 Task: Share your contacts folder with SlashHudson@yahoo.co.in.
Action: Mouse moved to (15, 84)
Screenshot: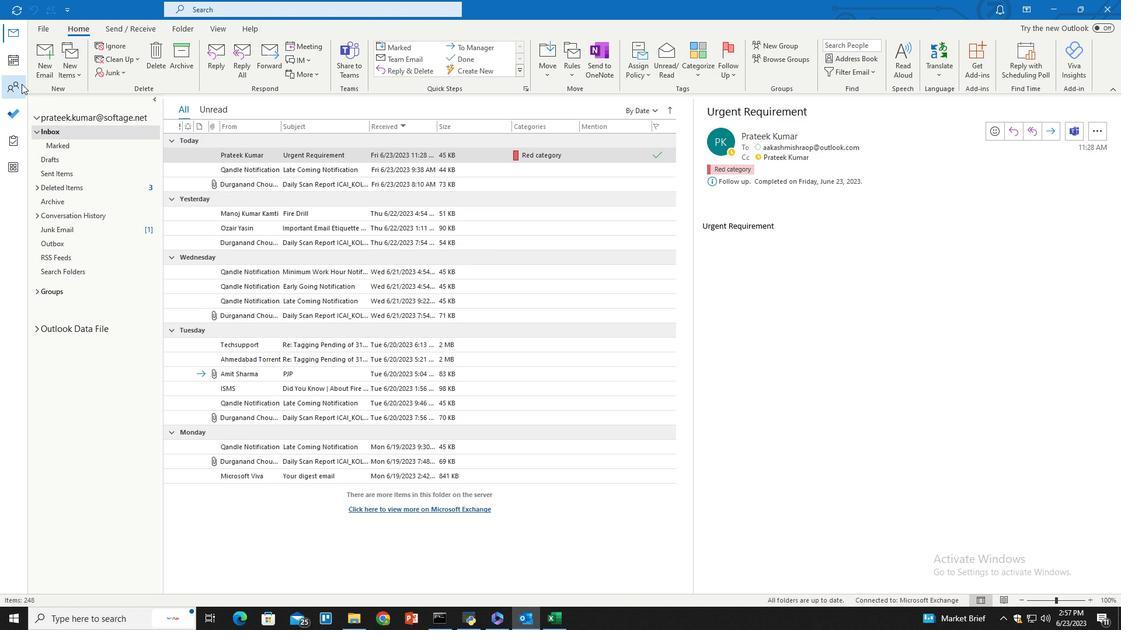 
Action: Mouse pressed left at (15, 84)
Screenshot: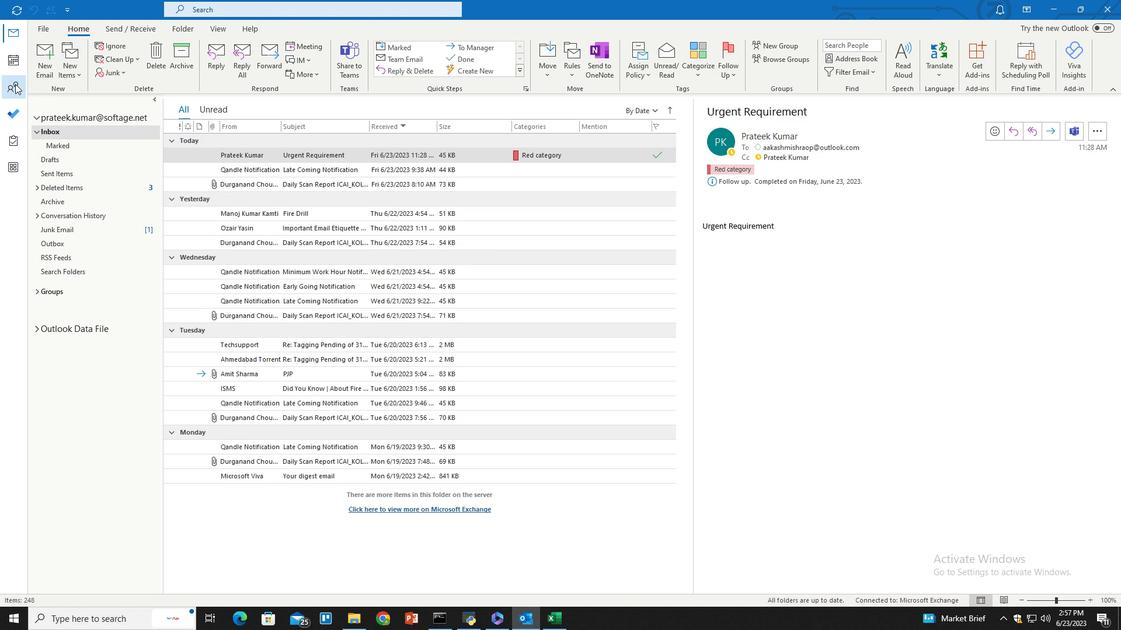 
Action: Mouse moved to (244, 230)
Screenshot: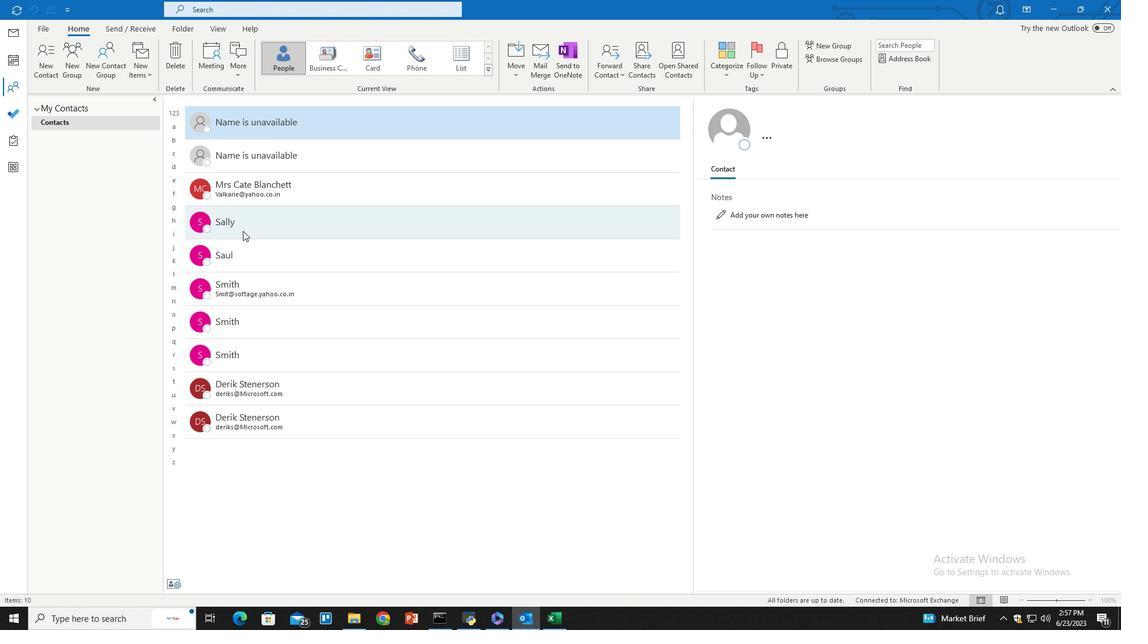 
Action: Mouse pressed left at (244, 230)
Screenshot: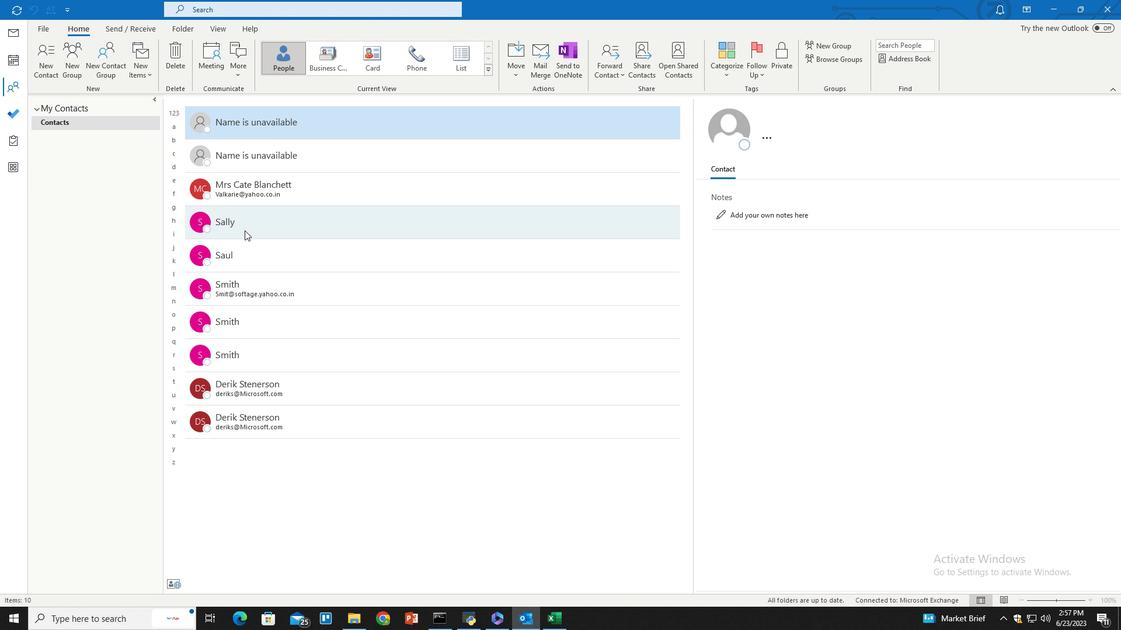 
Action: Mouse moved to (638, 67)
Screenshot: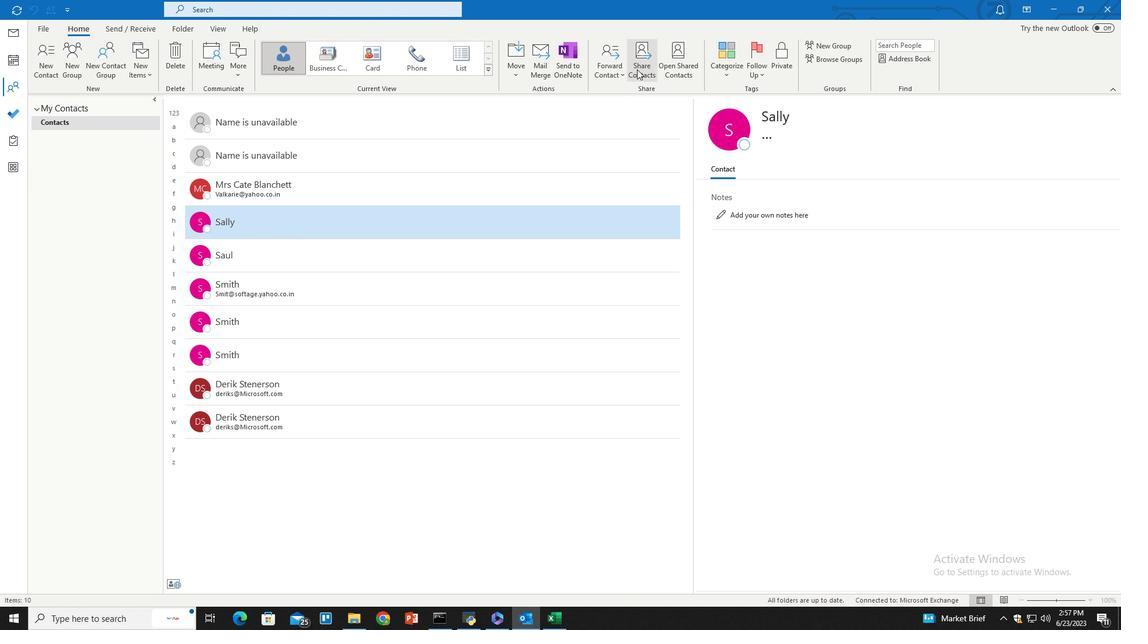 
Action: Mouse pressed left at (638, 67)
Screenshot: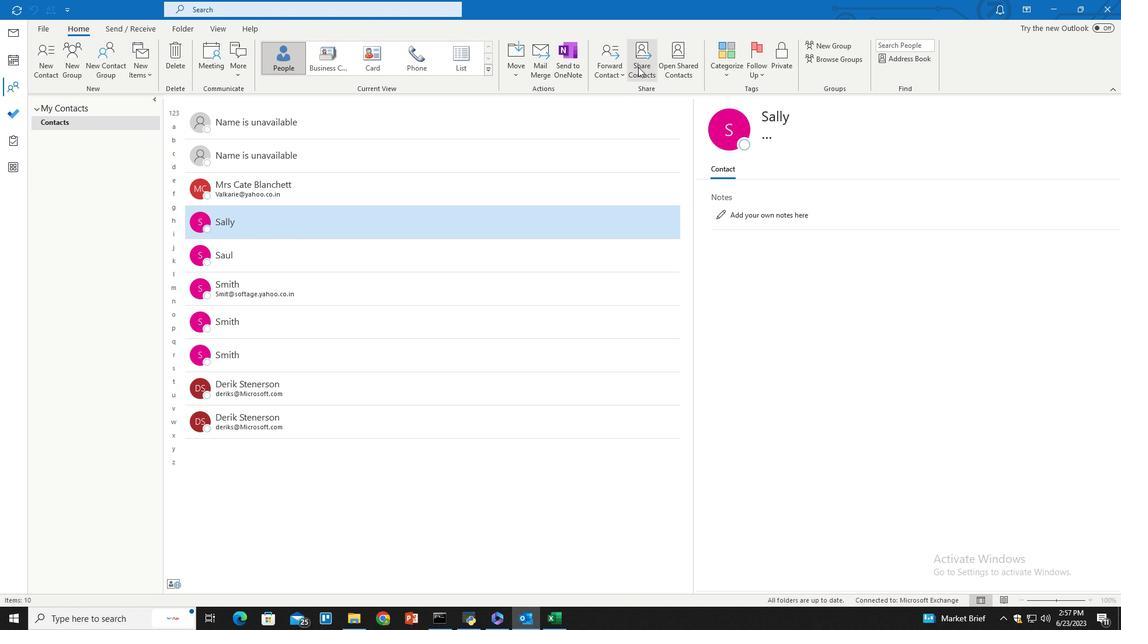 
Action: Mouse moved to (191, 185)
Screenshot: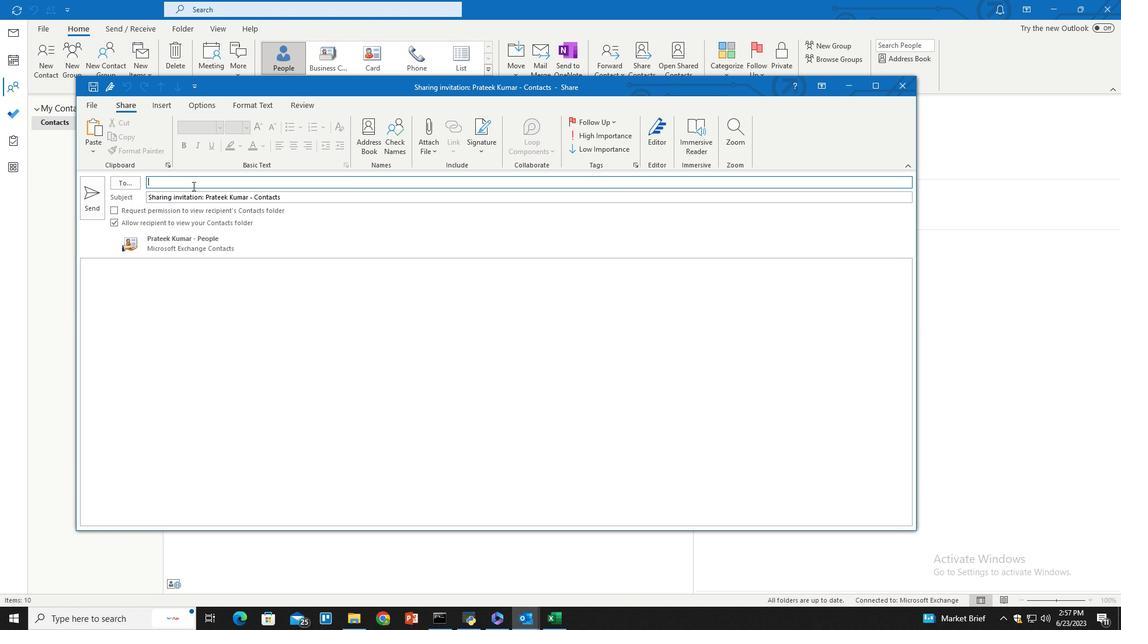 
Action: Key pressed <Key.shift><Key.shift>Slash<Key.shift>Hudson<Key.shift>@yahoo.co.in<Key.enter>
Screenshot: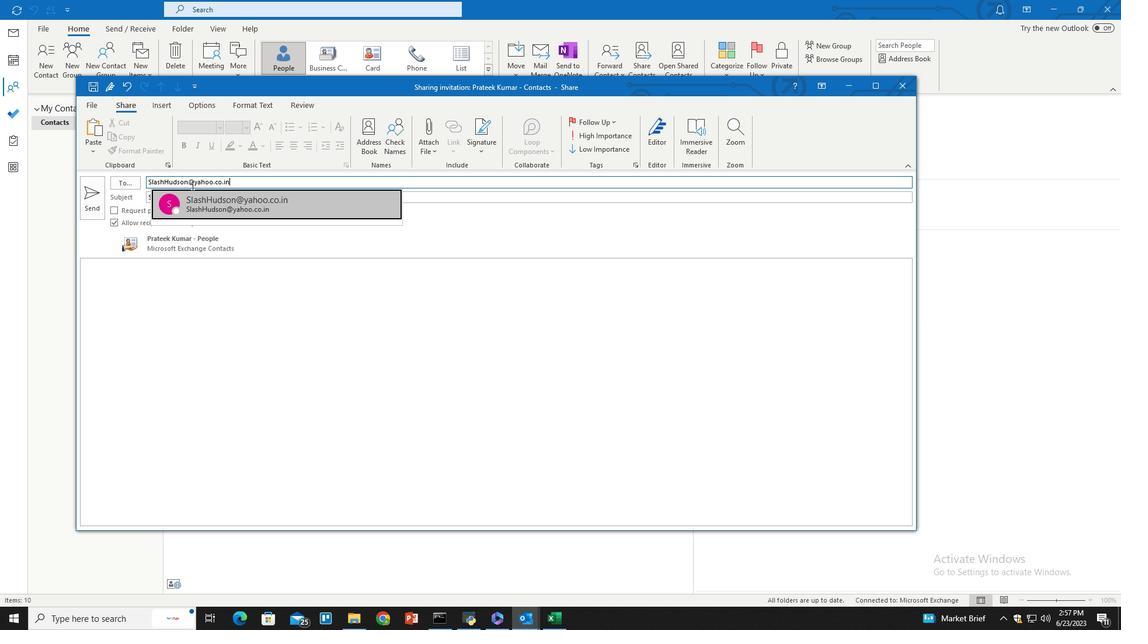 
Action: Mouse moved to (188, 284)
Screenshot: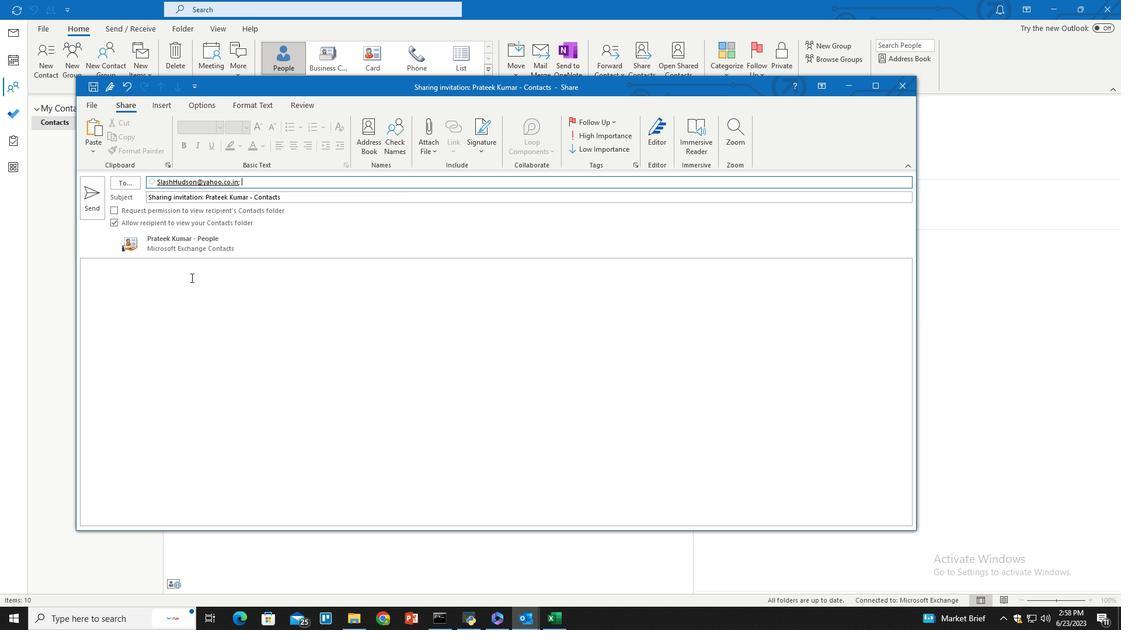 
Action: Mouse pressed left at (188, 284)
Screenshot: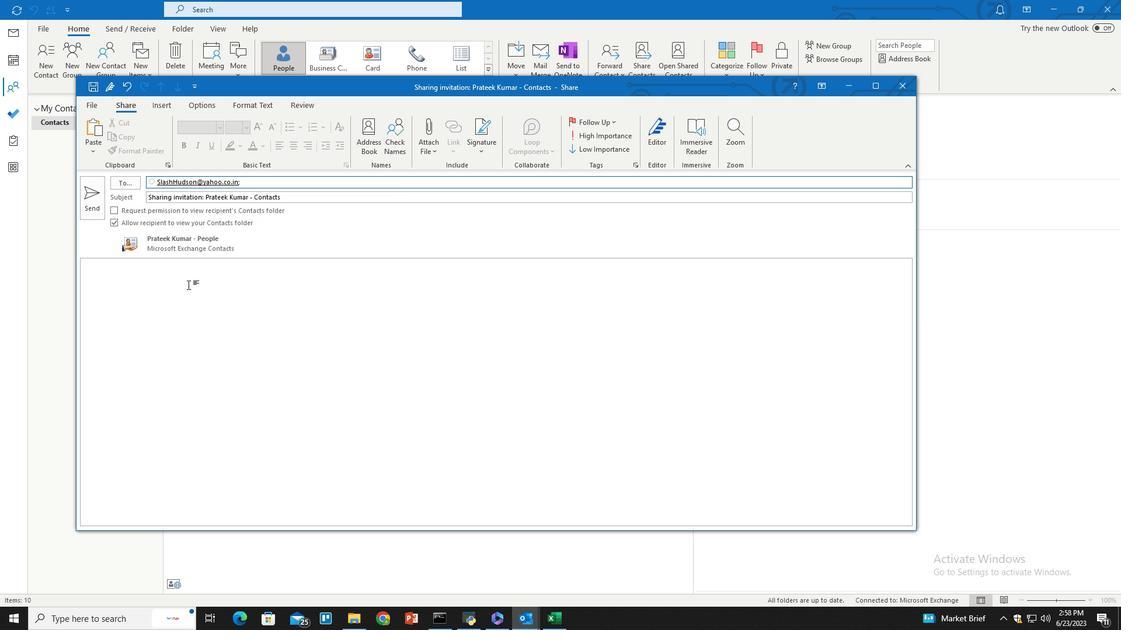 
Action: Key pressed welcome
Screenshot: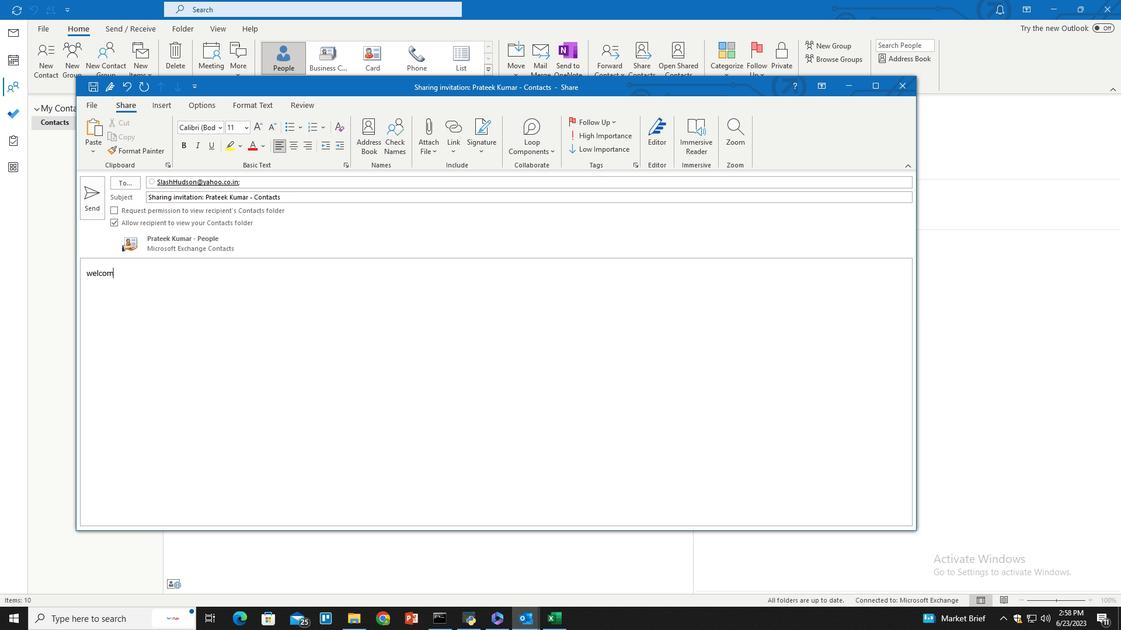 
Action: Mouse moved to (269, 285)
Screenshot: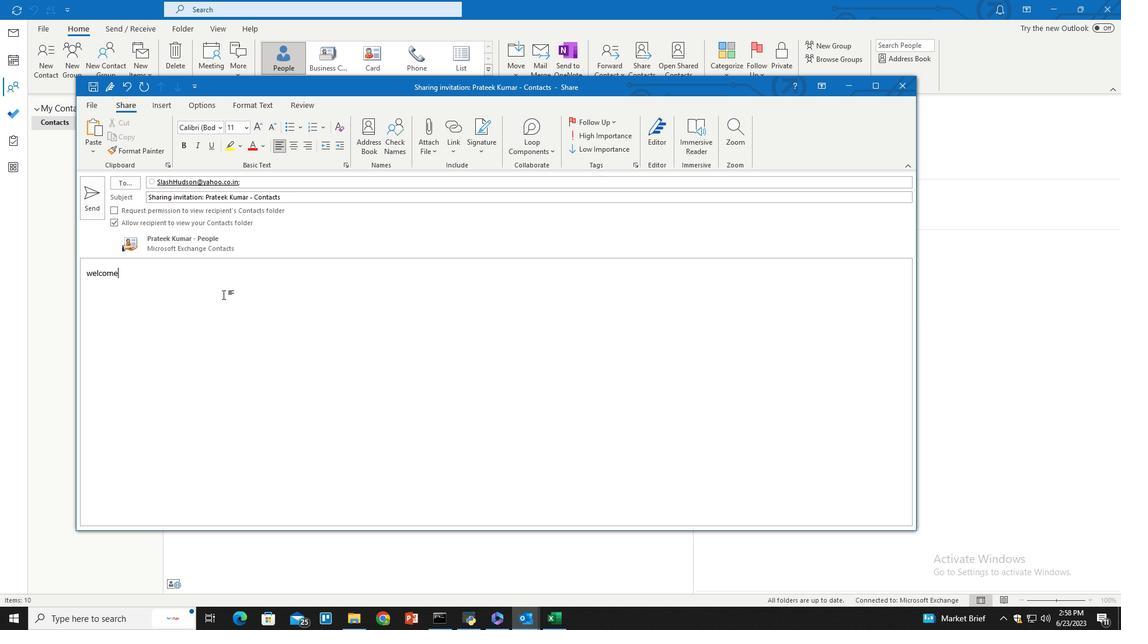 
Action: Mouse pressed left at (269, 285)
Screenshot: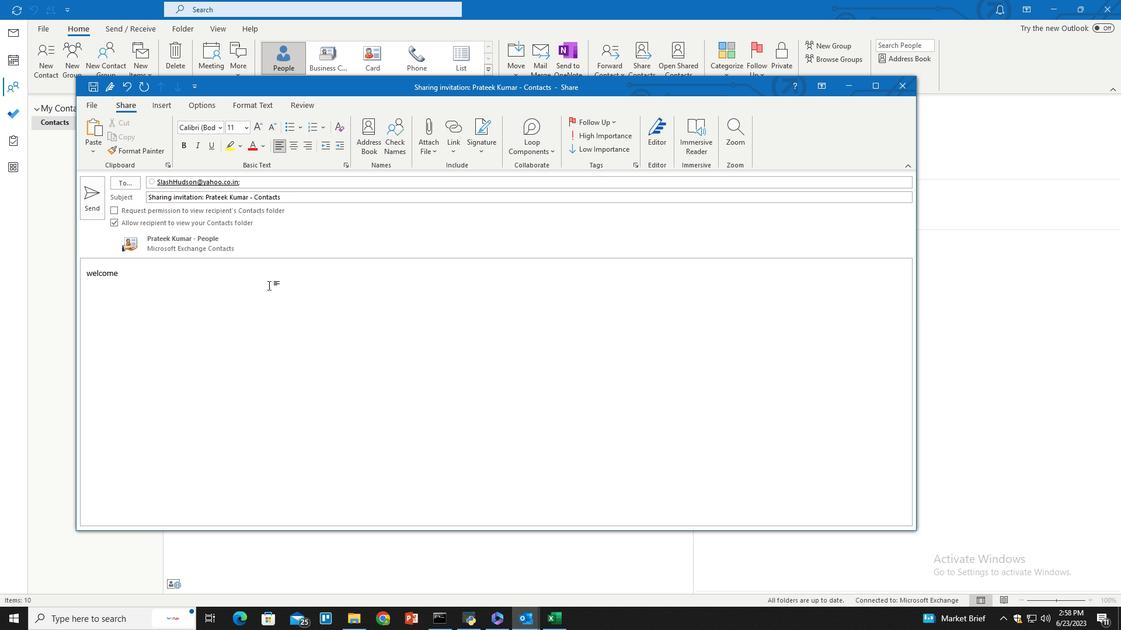 
Action: Mouse moved to (87, 185)
Screenshot: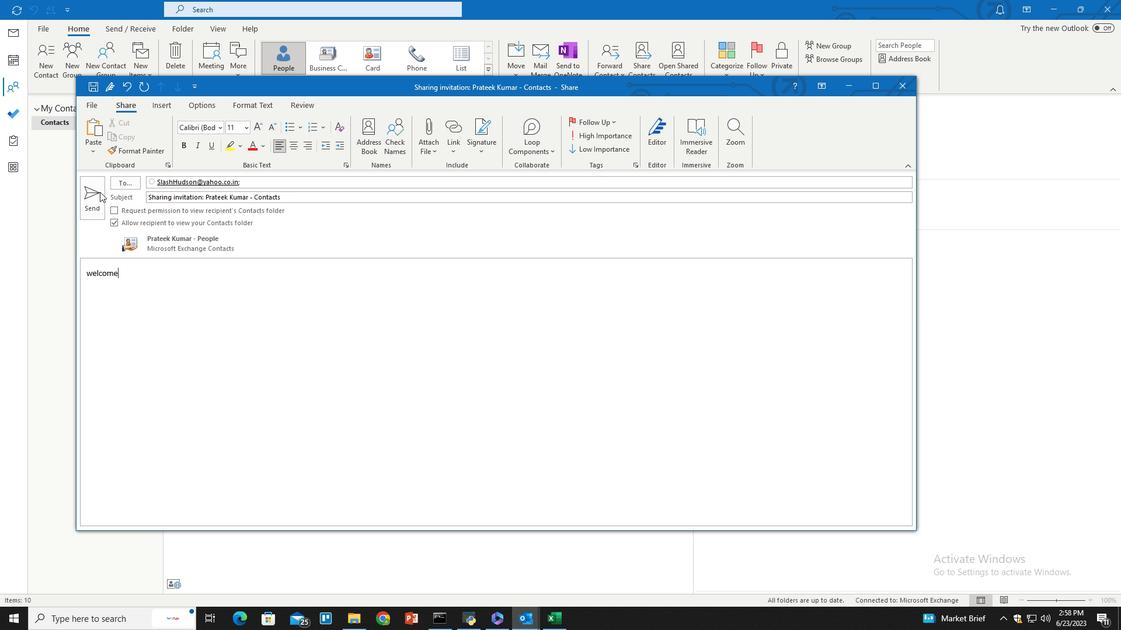 
Action: Mouse pressed left at (87, 185)
Screenshot: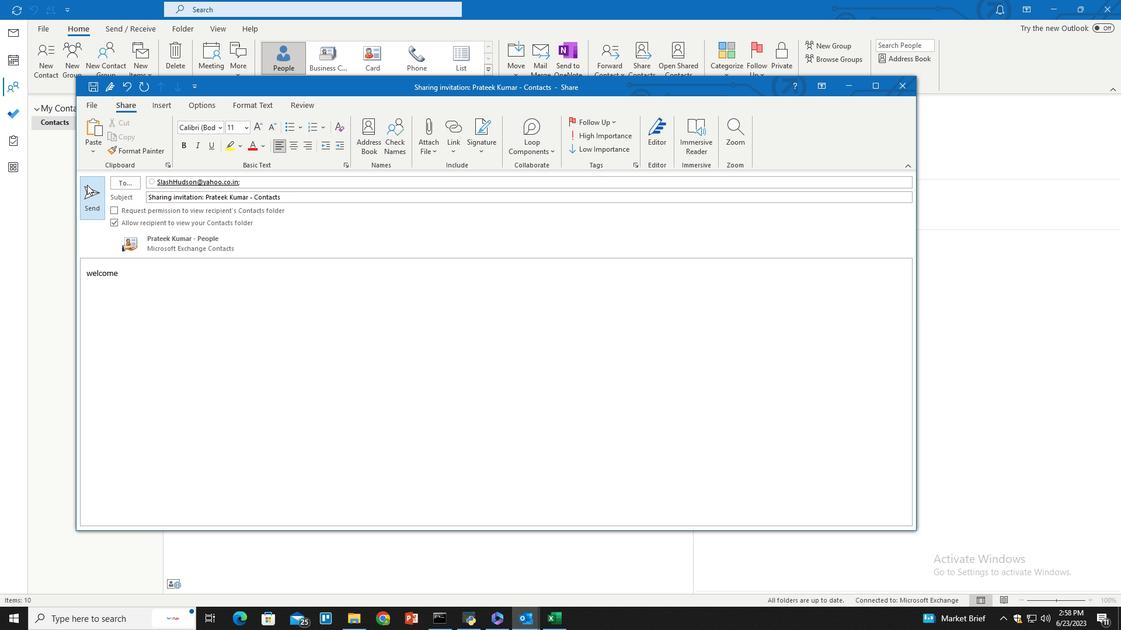 
Action: Mouse moved to (519, 334)
Screenshot: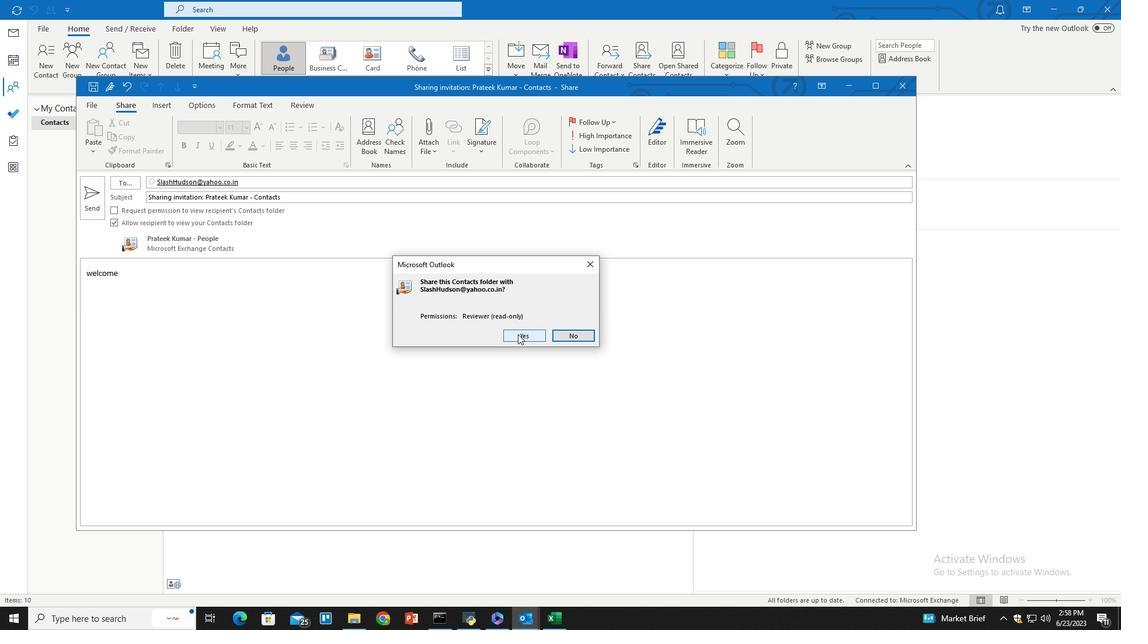 
Action: Mouse pressed left at (519, 334)
Screenshot: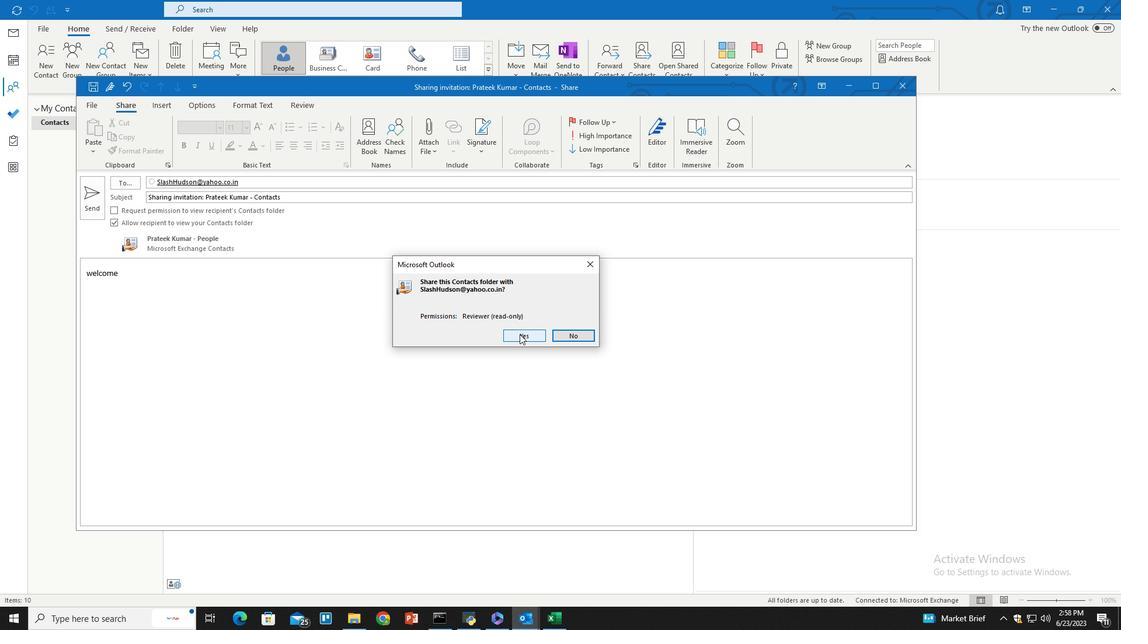
Action: Mouse moved to (496, 362)
Screenshot: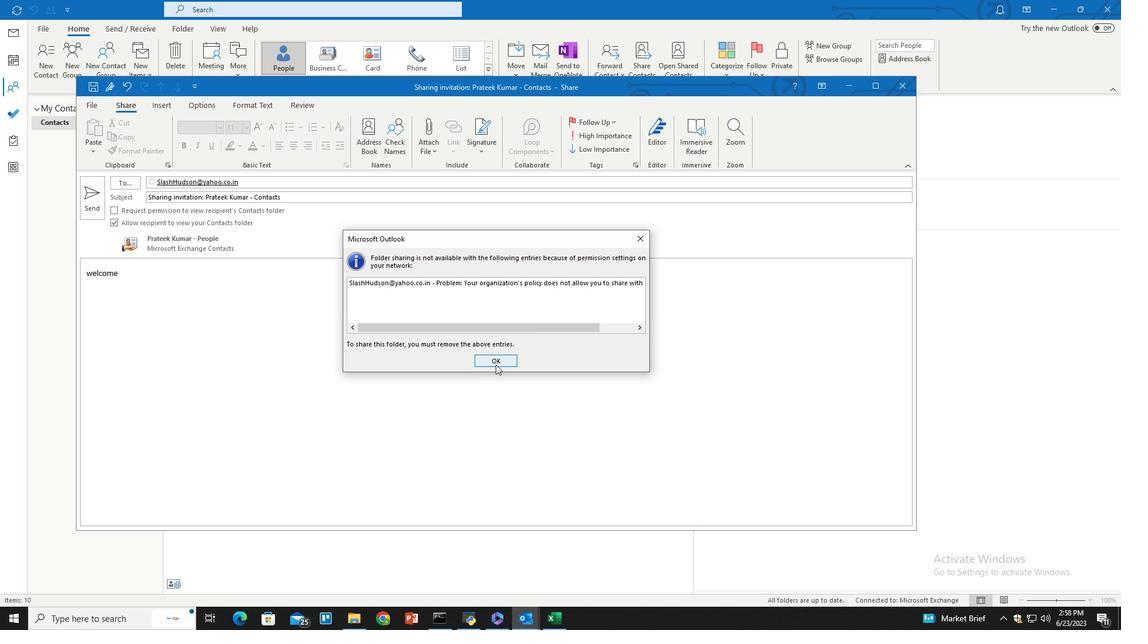 
Action: Mouse pressed left at (496, 362)
Screenshot: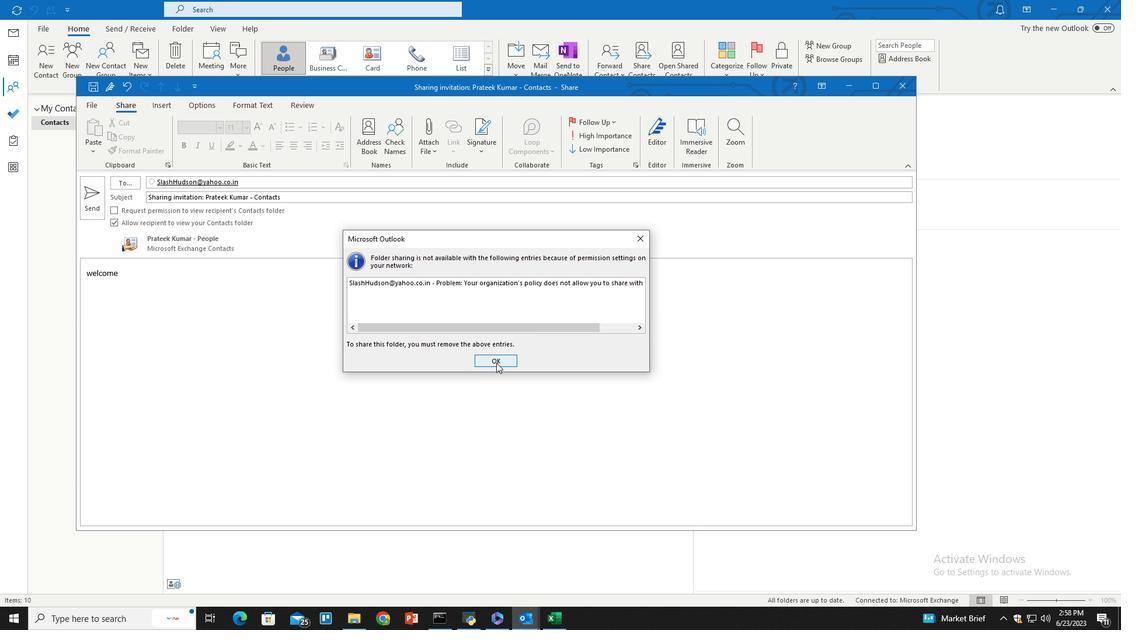 
